 Task: Create a task  Upgrade and migrate company expense tracking to a cloud-based solution , assign it to team member softage.3@softage.net in the project ConduitTech and update the status of the task to  At Risk , set the priority of the task to Medium
Action: Mouse moved to (291, 463)
Screenshot: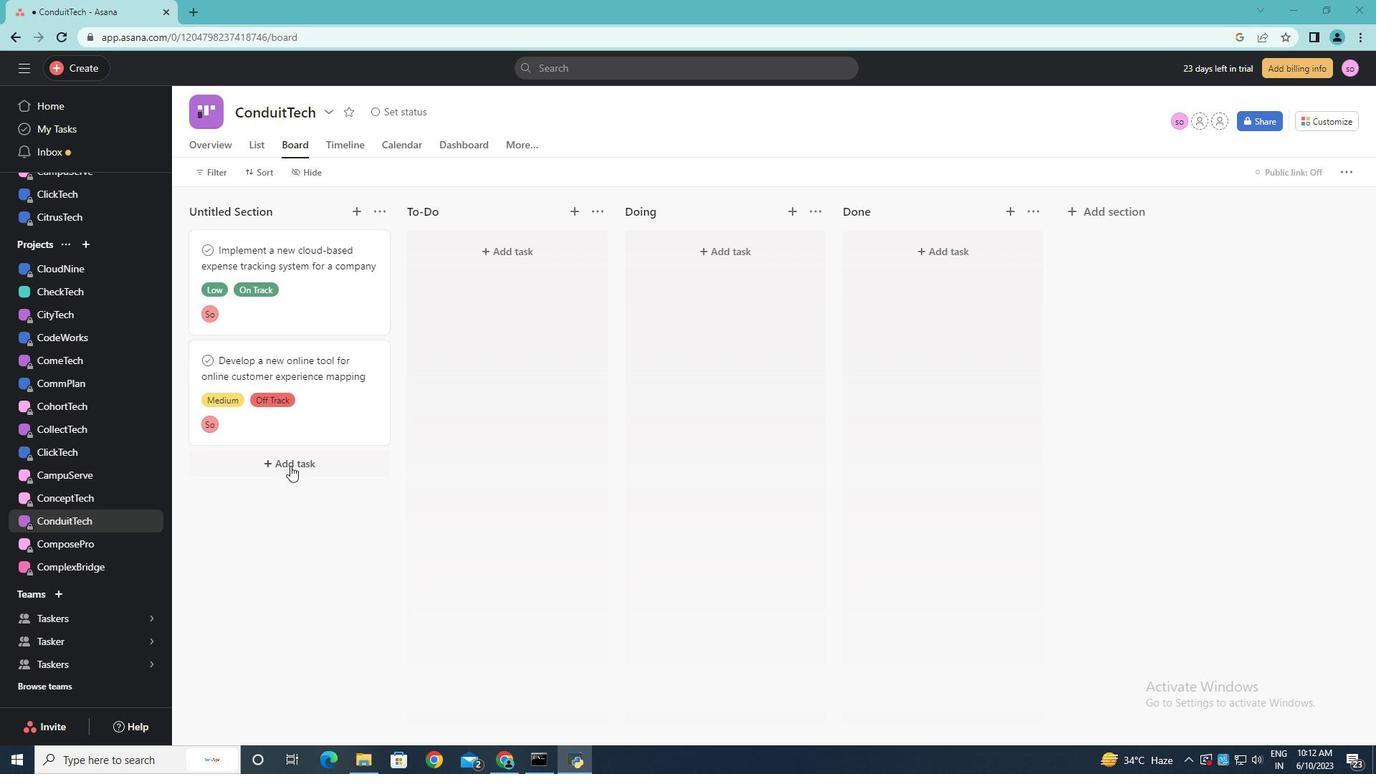 
Action: Mouse pressed left at (291, 463)
Screenshot: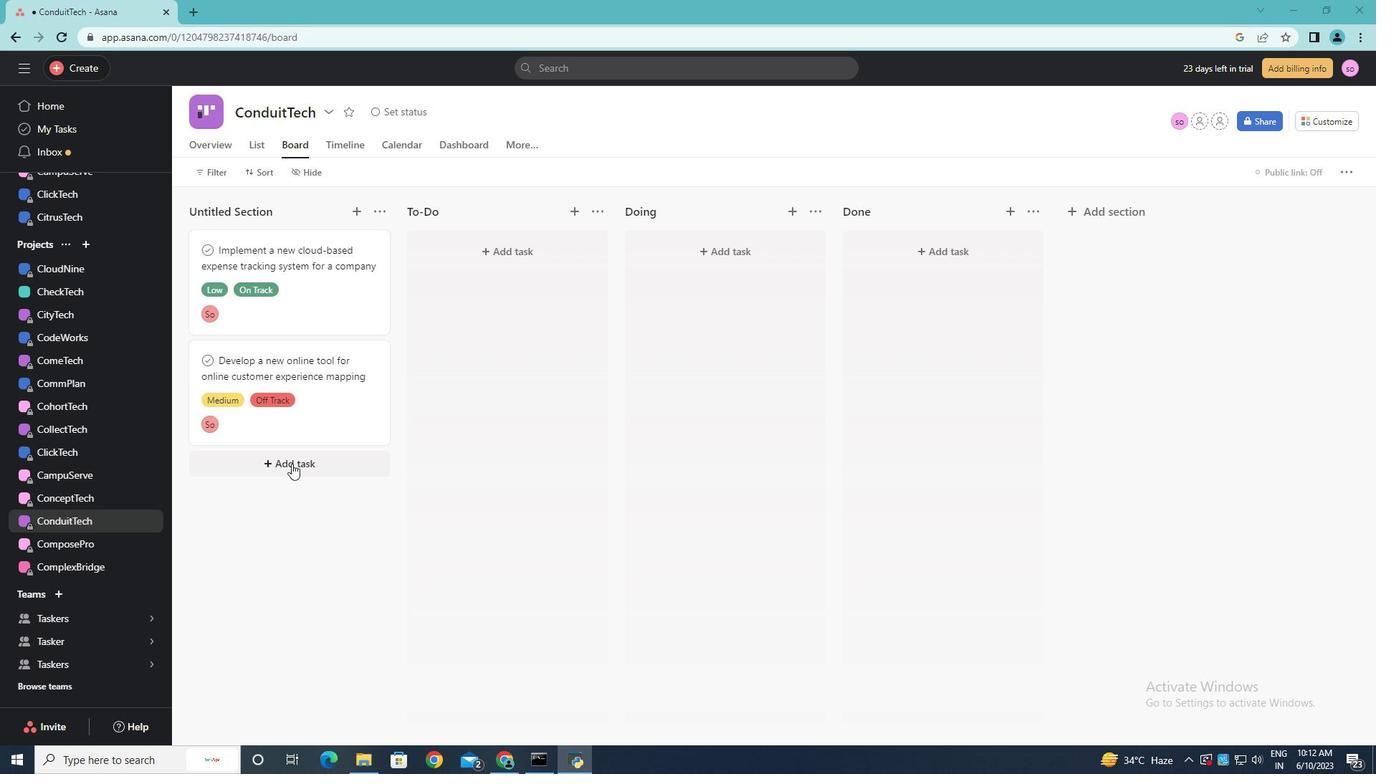 
Action: Key pressed <Key.shift>Upgrade<Key.space>and<Key.space>migrate<Key.space>company<Key.space>expense<Key.space>a<Key.backspace>tracking<Key.space>to<Key.space>as<Key.backspace><Key.space>cloud-based<Key.space>solution
Screenshot: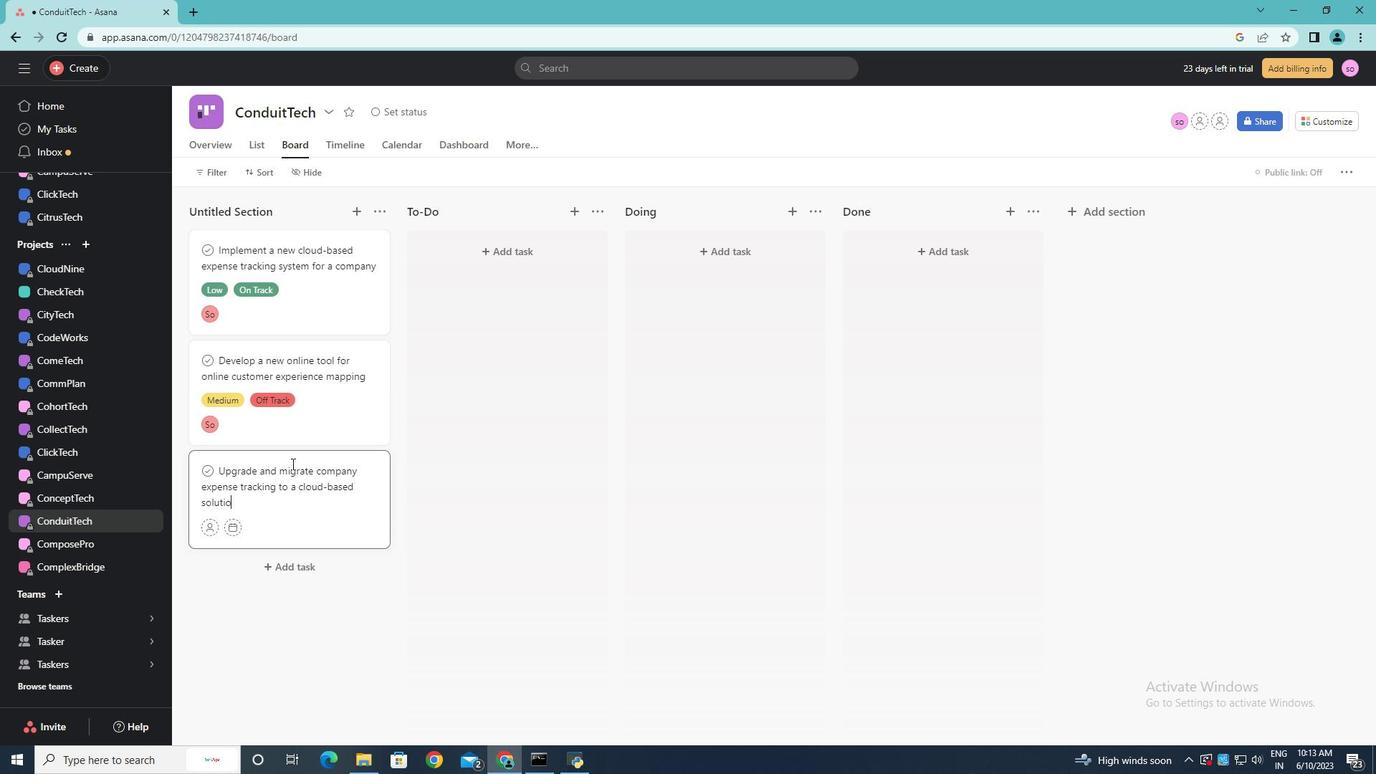 
Action: Mouse moved to (206, 528)
Screenshot: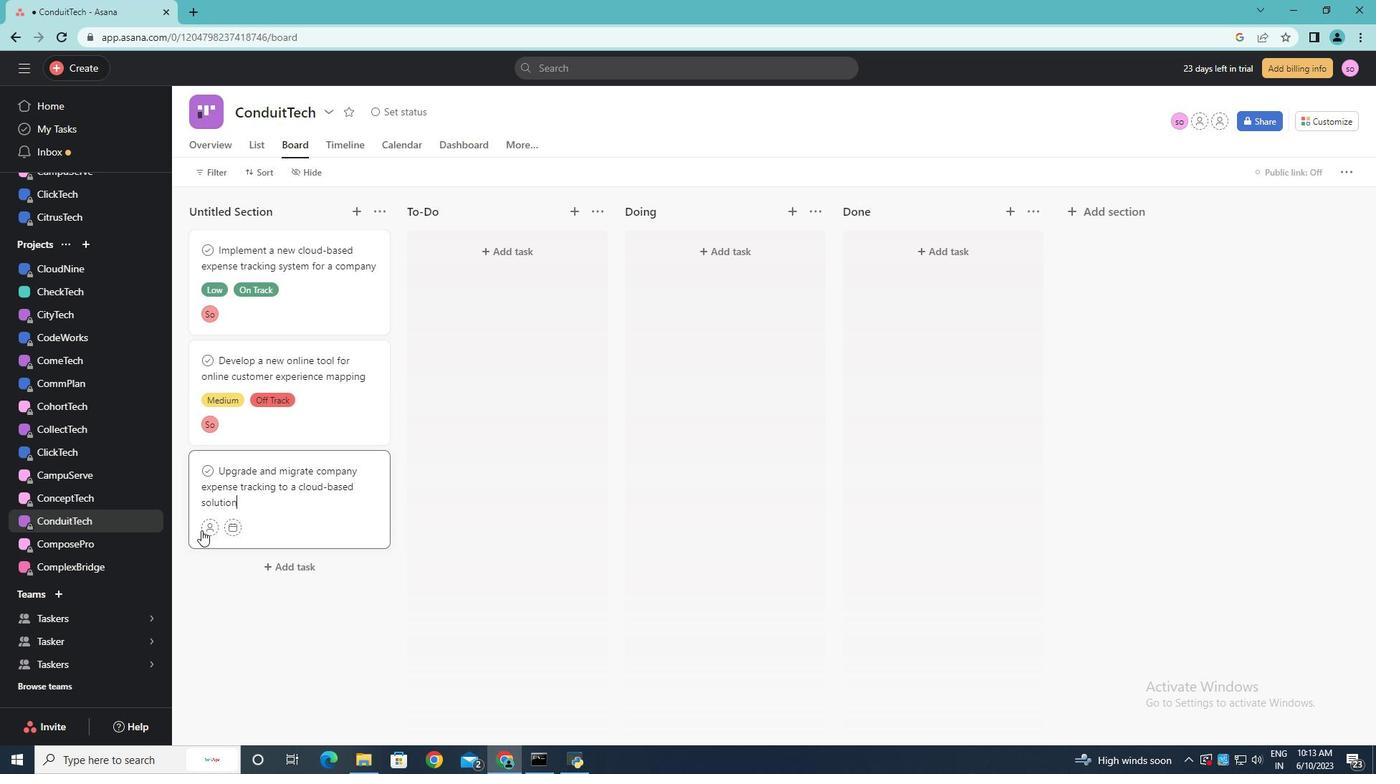 
Action: Mouse pressed left at (206, 528)
Screenshot: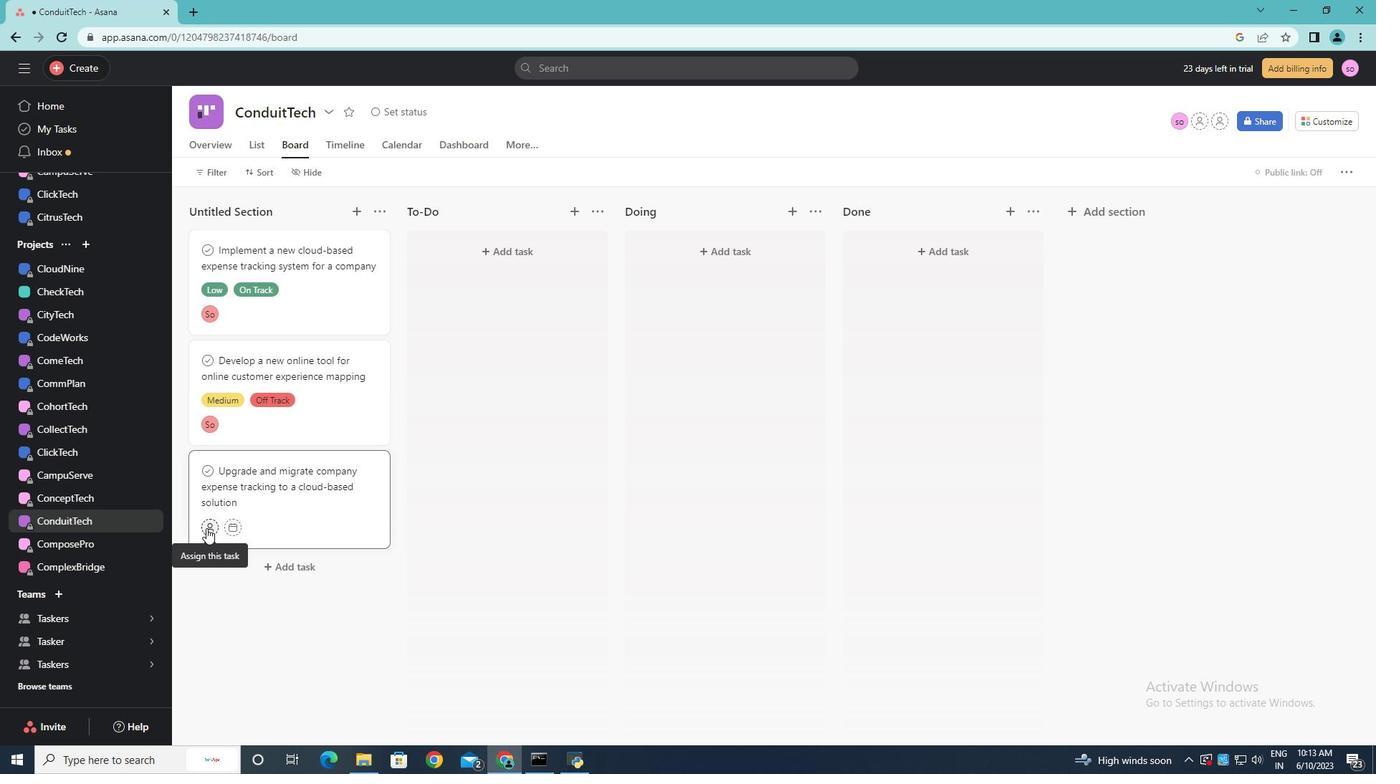 
Action: Key pressed softage.3<Key.shift>@softage.net<Key.enter>
Screenshot: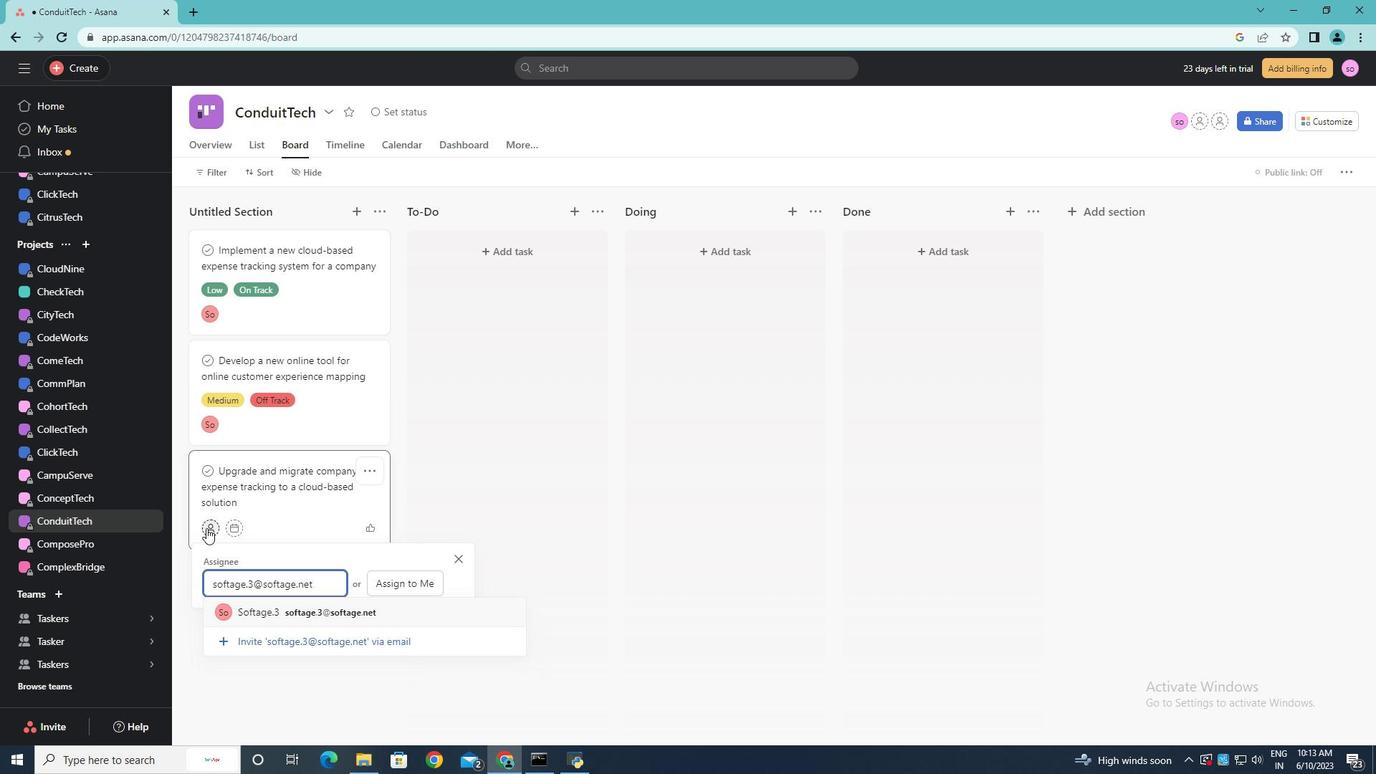 
Action: Mouse moved to (275, 484)
Screenshot: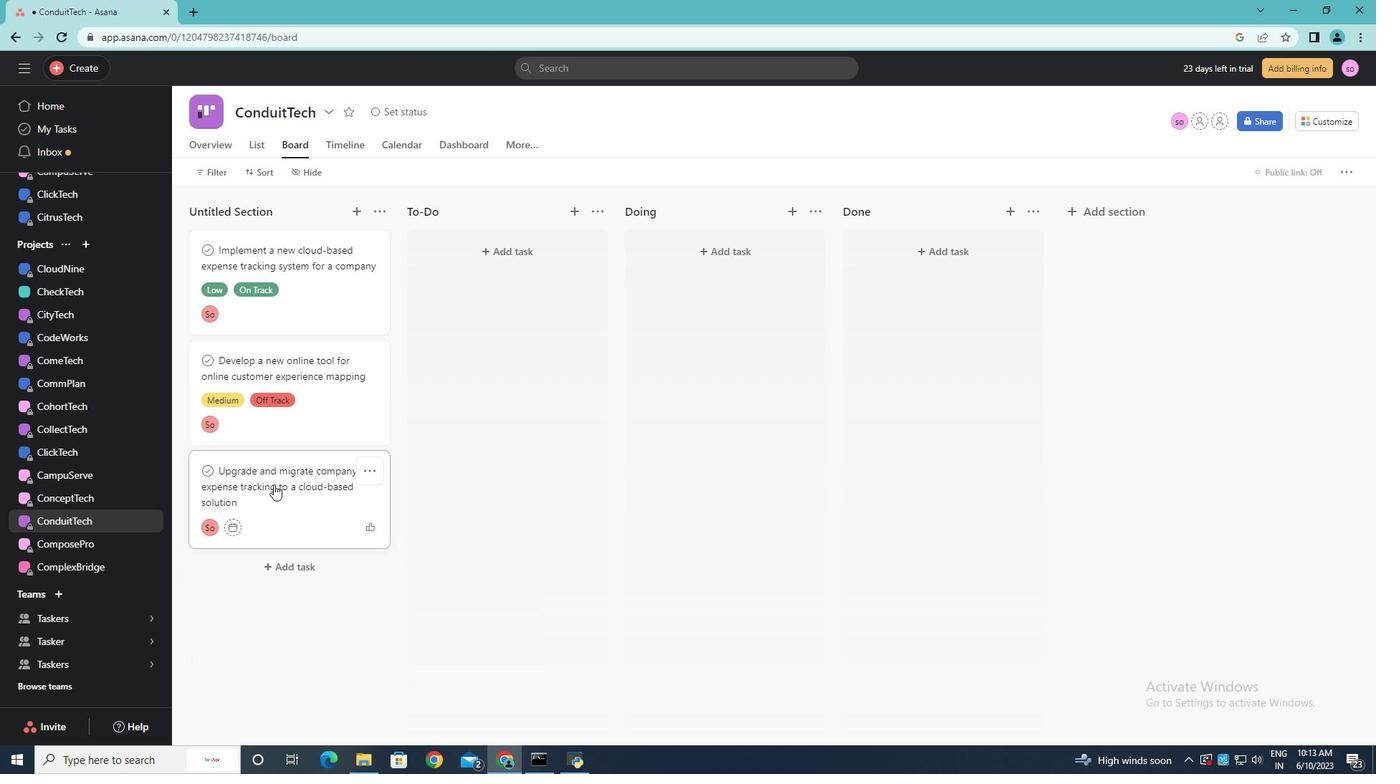 
Action: Mouse pressed left at (275, 484)
Screenshot: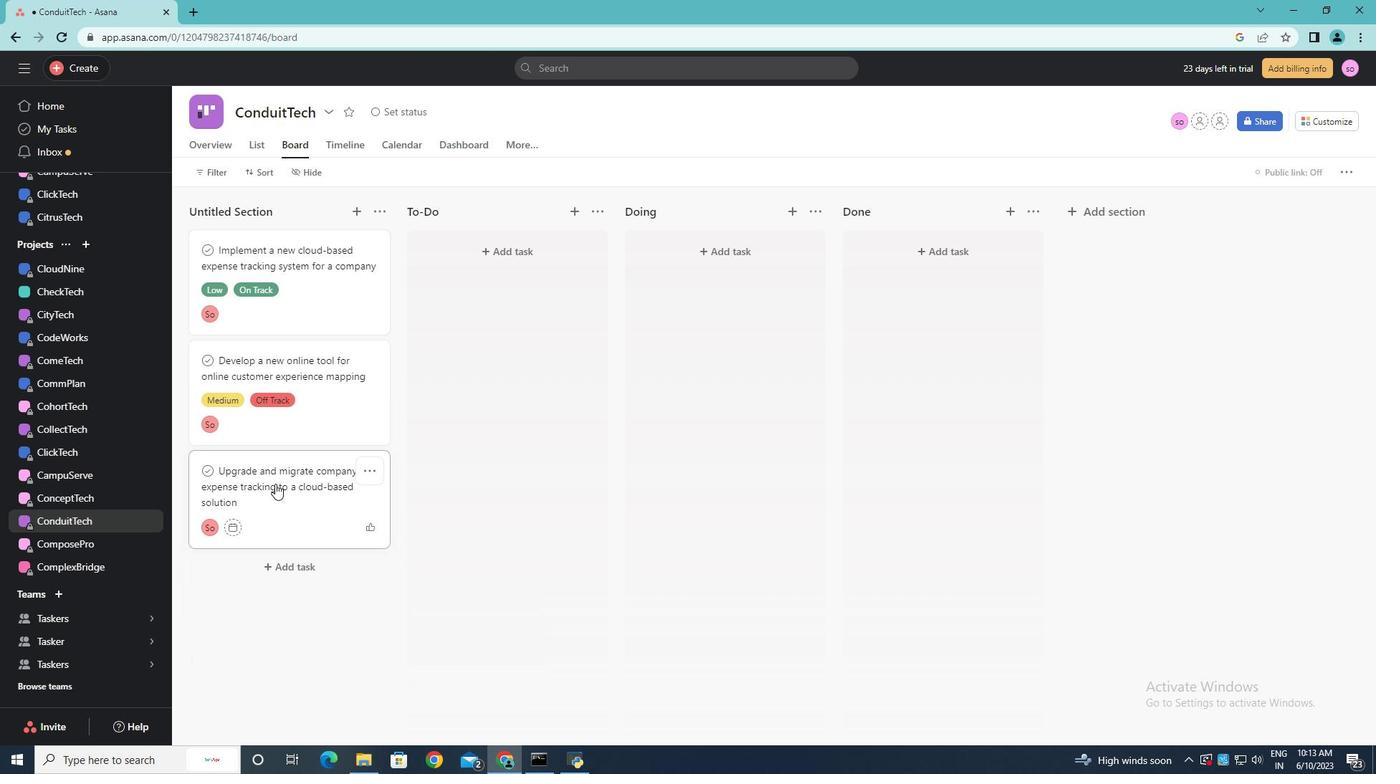 
Action: Mouse moved to (1056, 443)
Screenshot: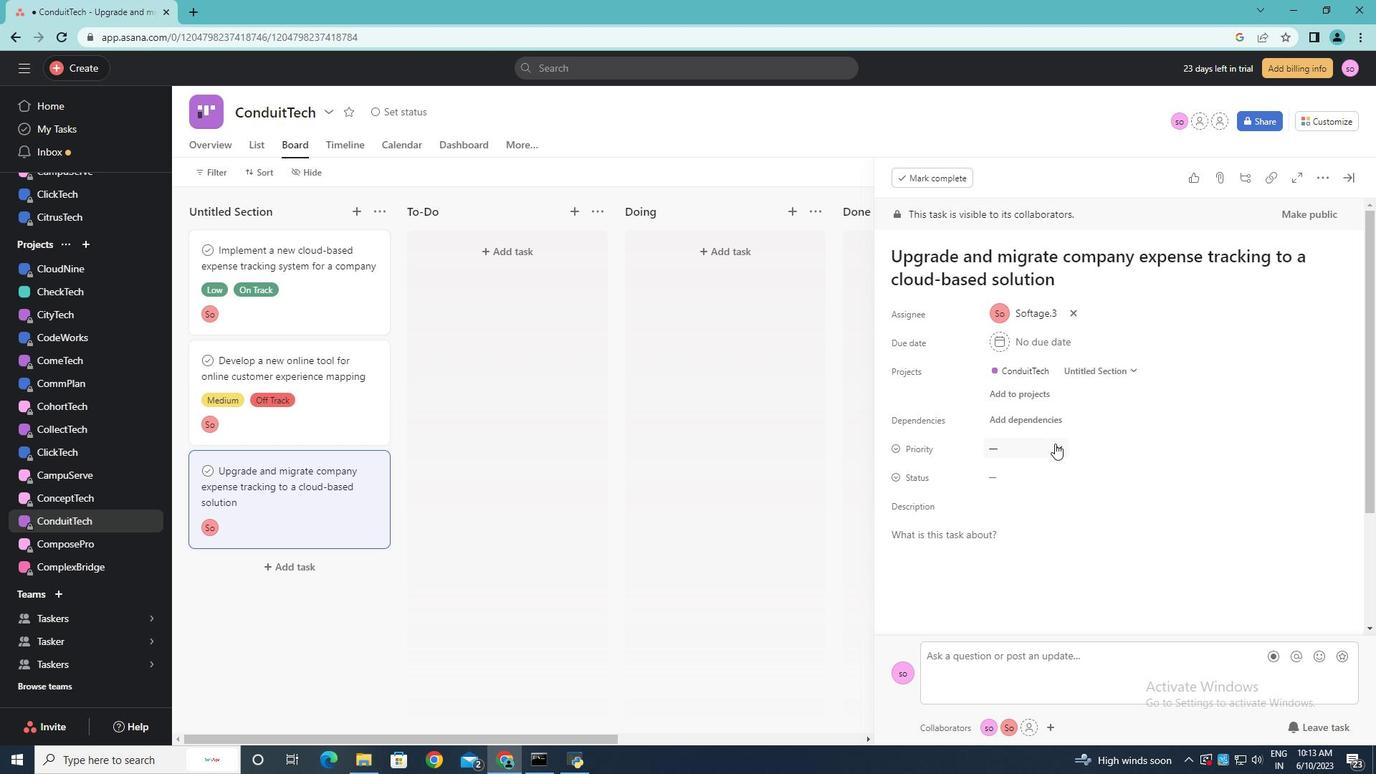 
Action: Mouse pressed left at (1056, 443)
Screenshot: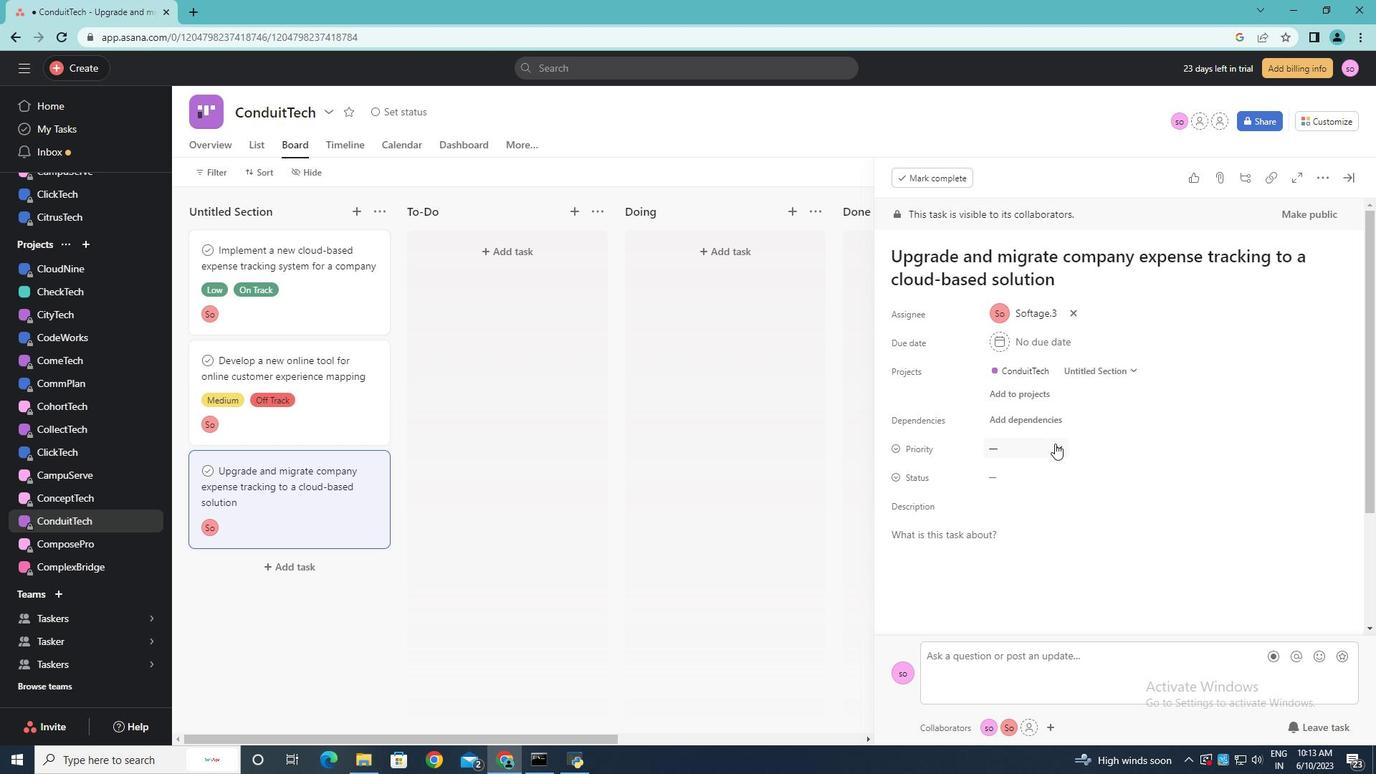 
Action: Mouse moved to (1044, 524)
Screenshot: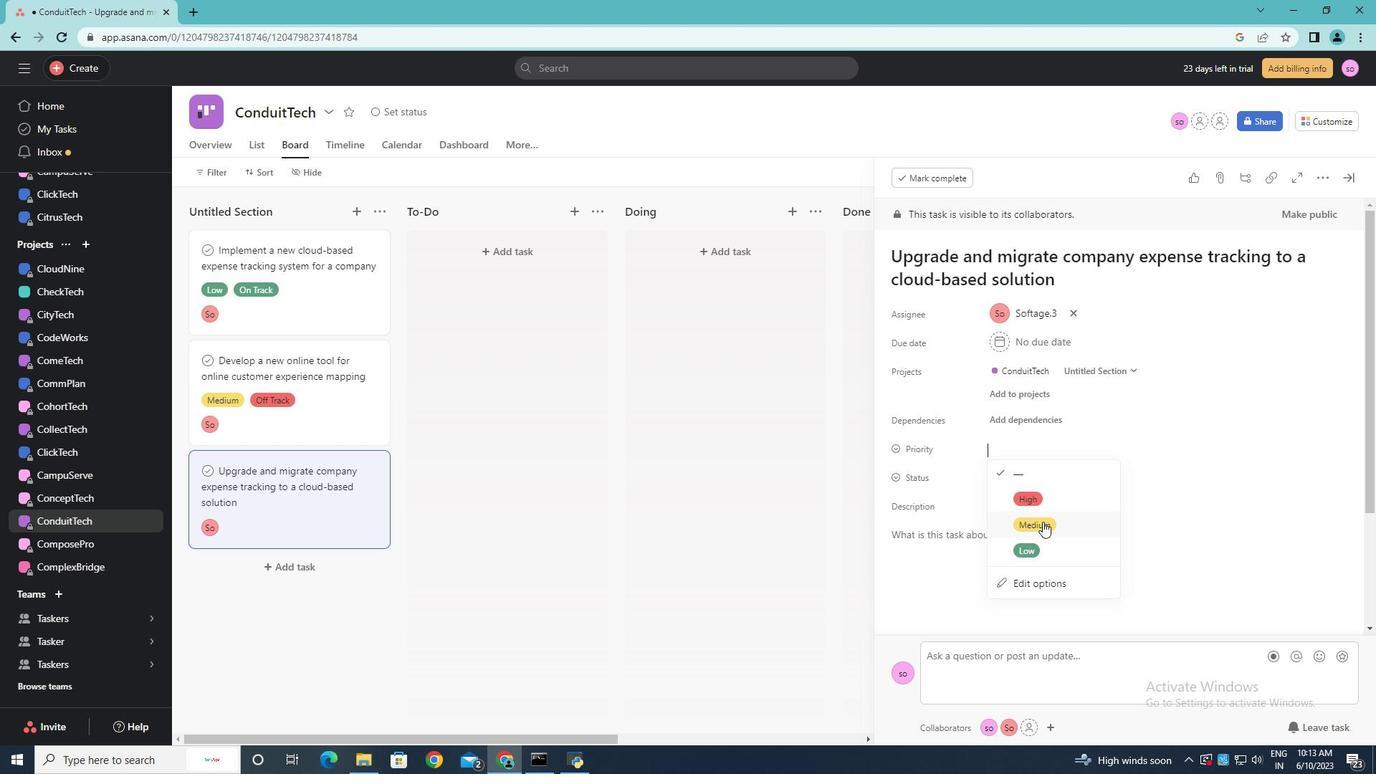
Action: Mouse pressed left at (1044, 524)
Screenshot: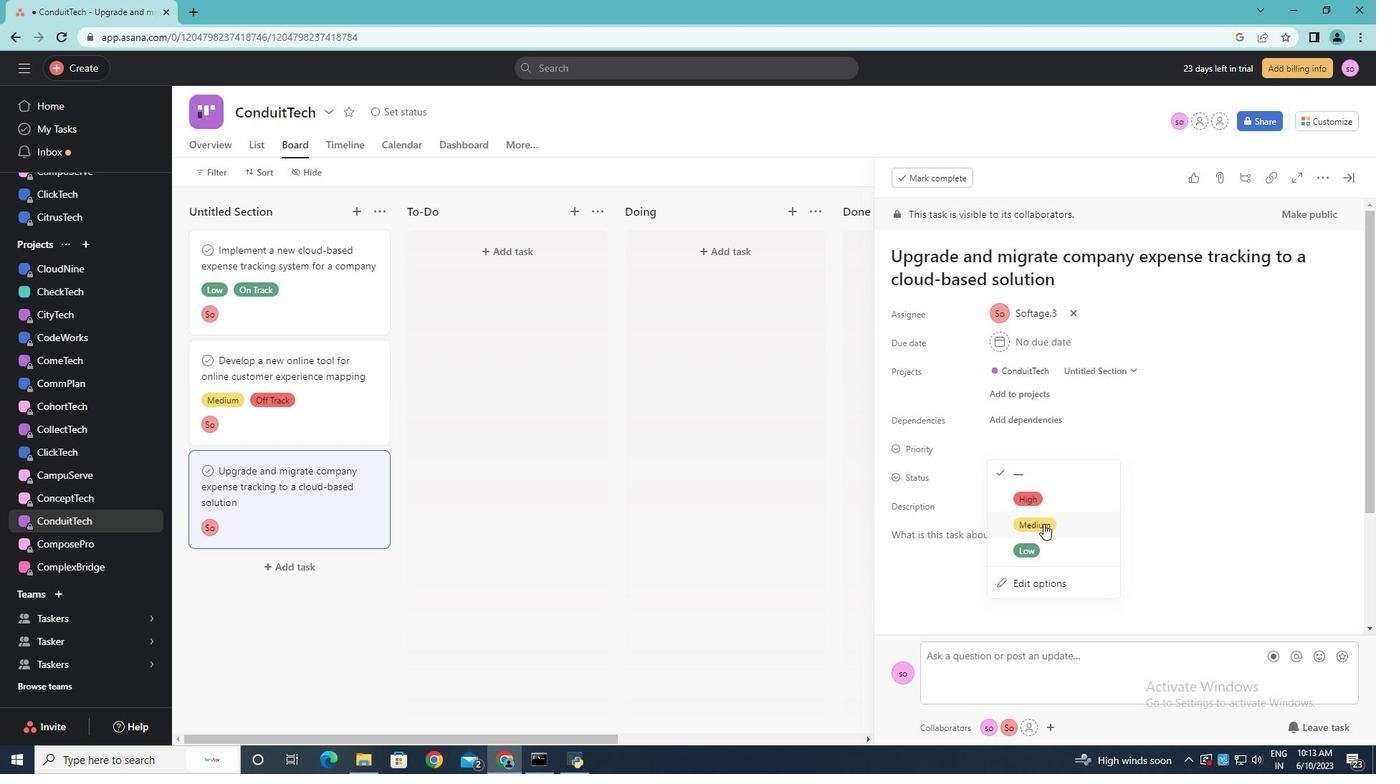 
Action: Mouse moved to (1059, 474)
Screenshot: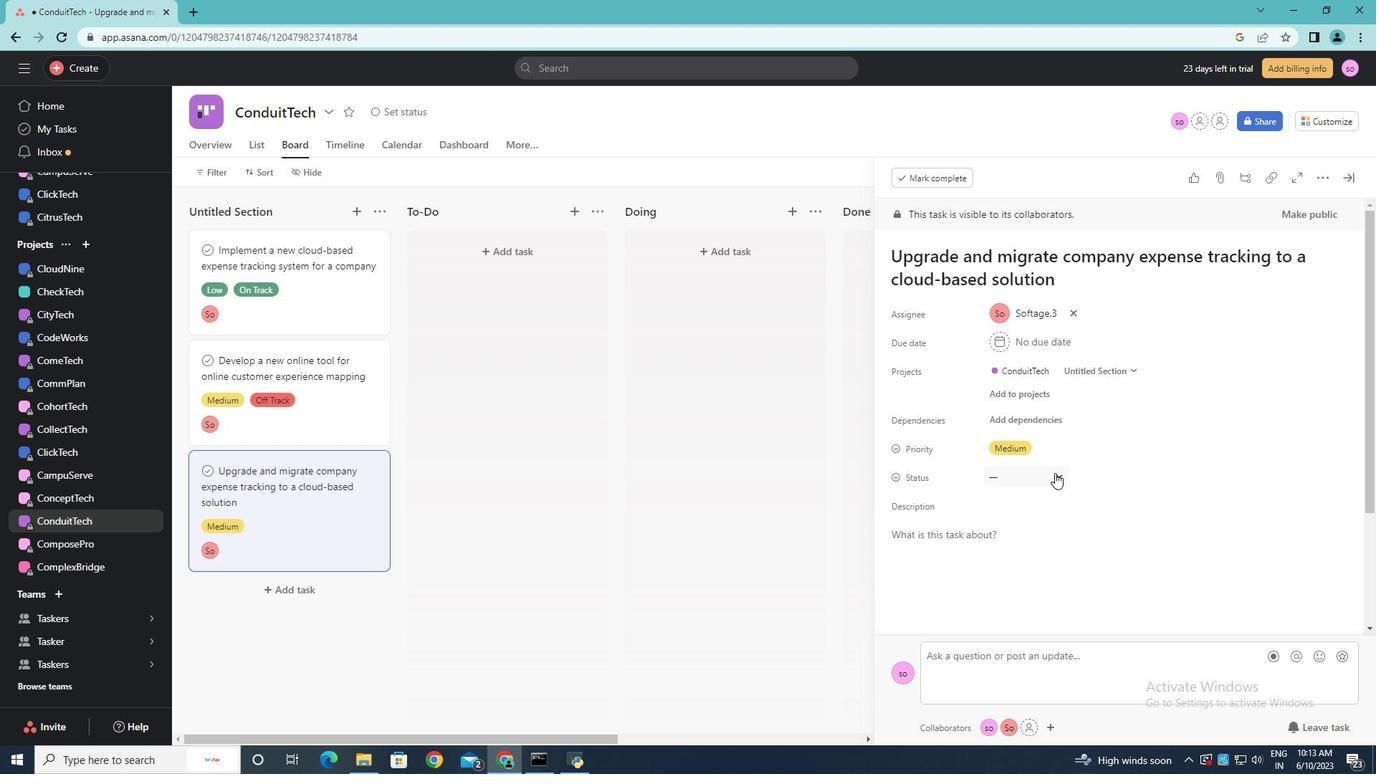 
Action: Mouse pressed left at (1059, 474)
Screenshot: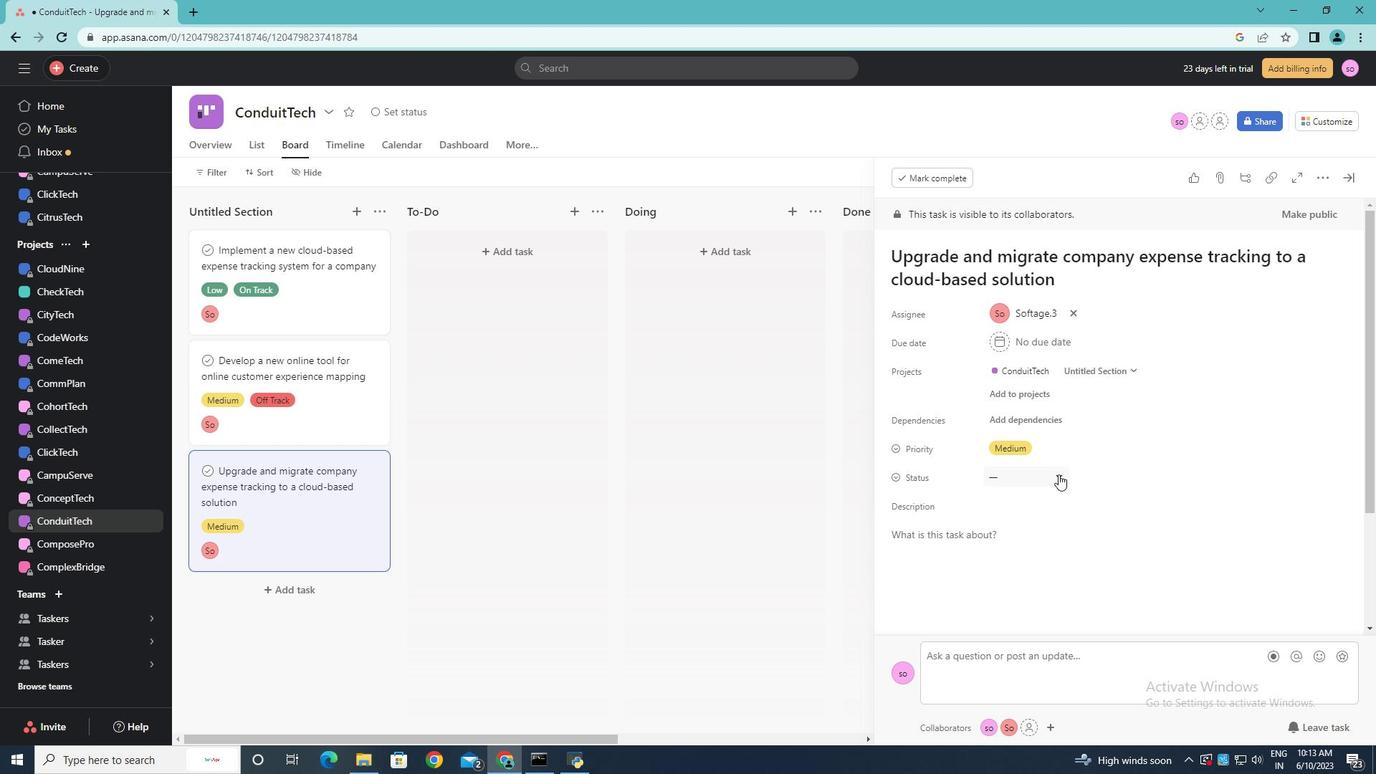 
Action: Mouse moved to (1036, 575)
Screenshot: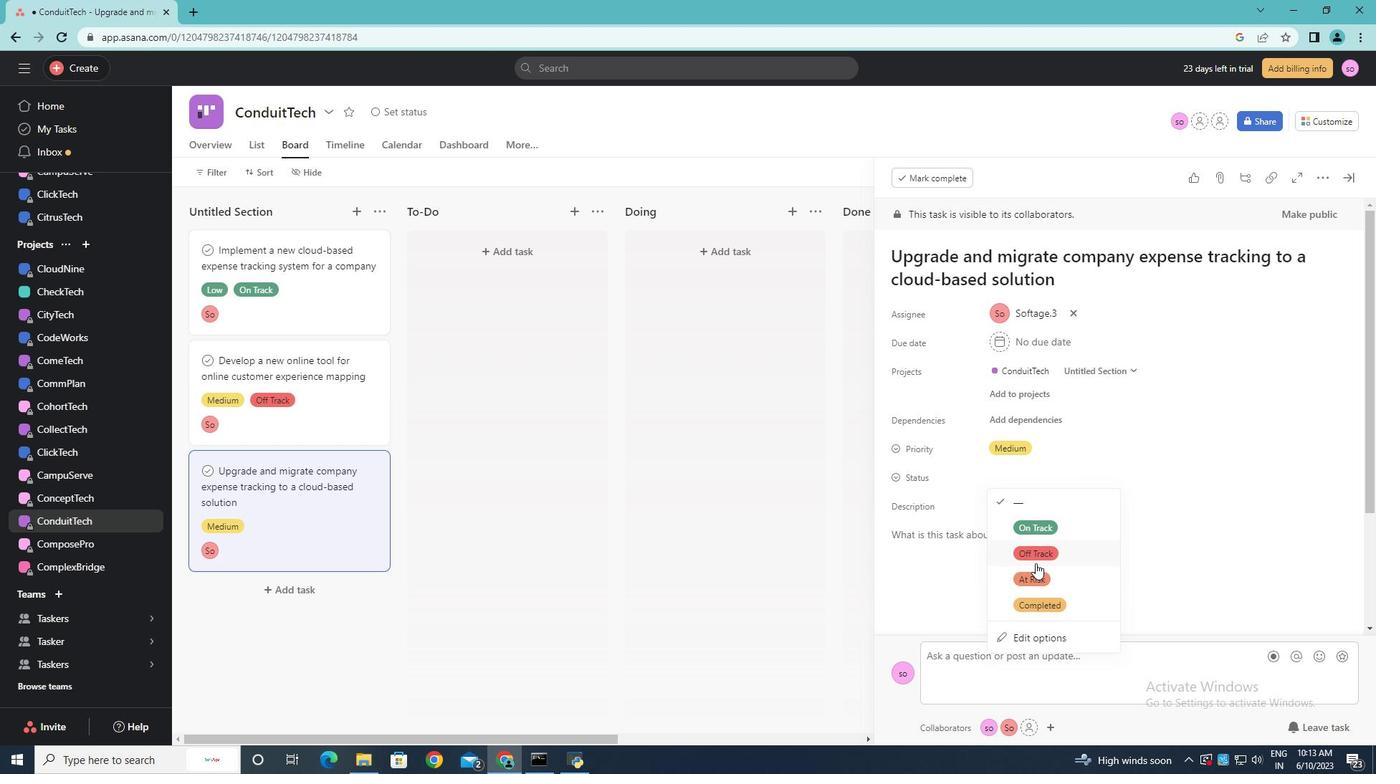 
Action: Mouse pressed left at (1036, 575)
Screenshot: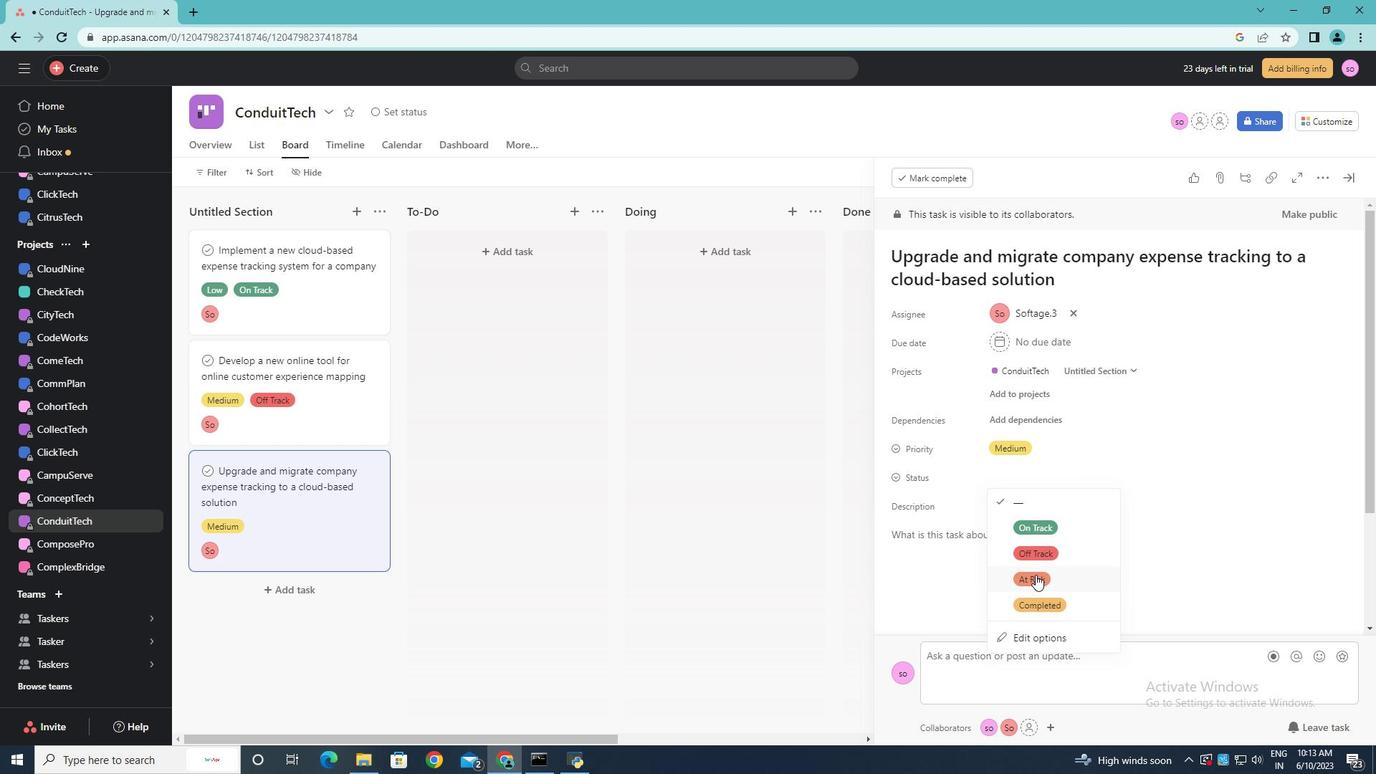 
Action: Mouse moved to (1171, 465)
Screenshot: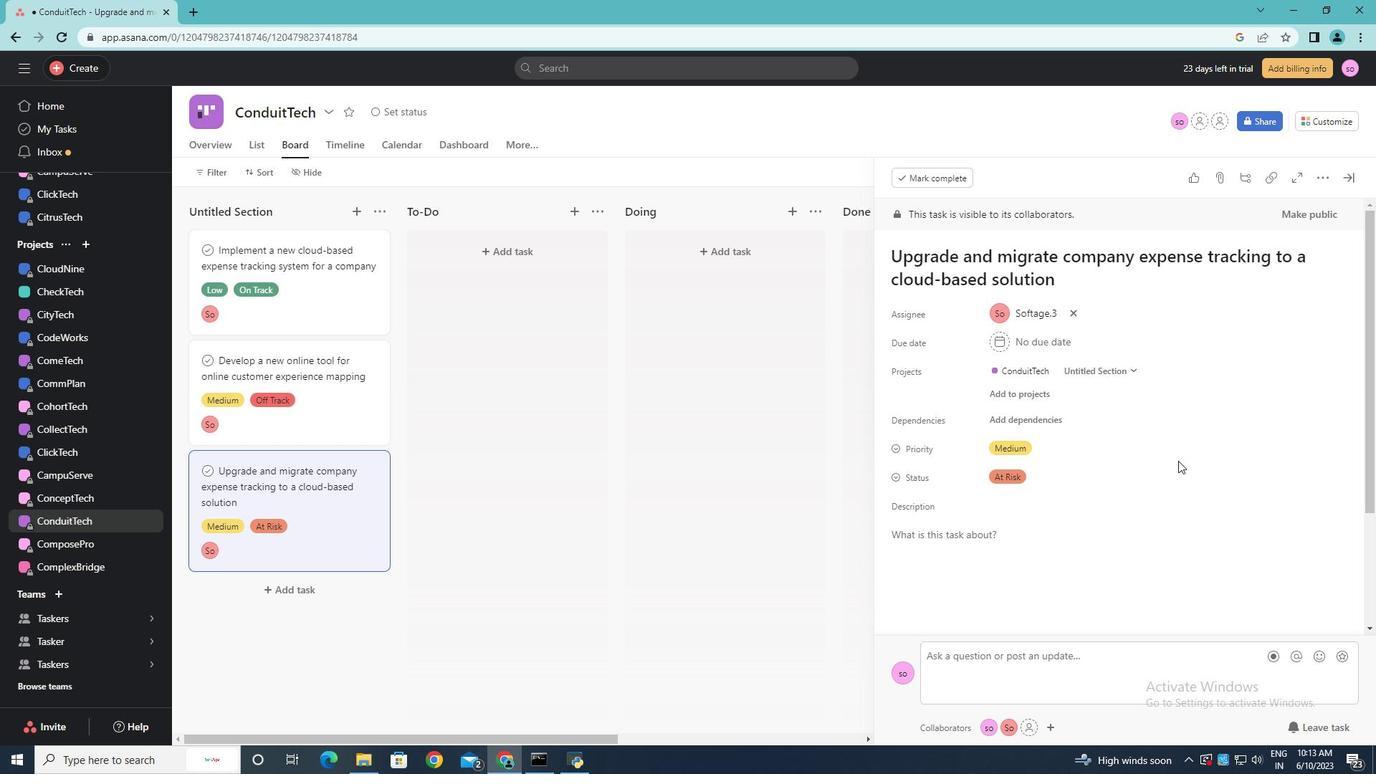 
Action: Mouse scrolled (1171, 464) with delta (0, 0)
Screenshot: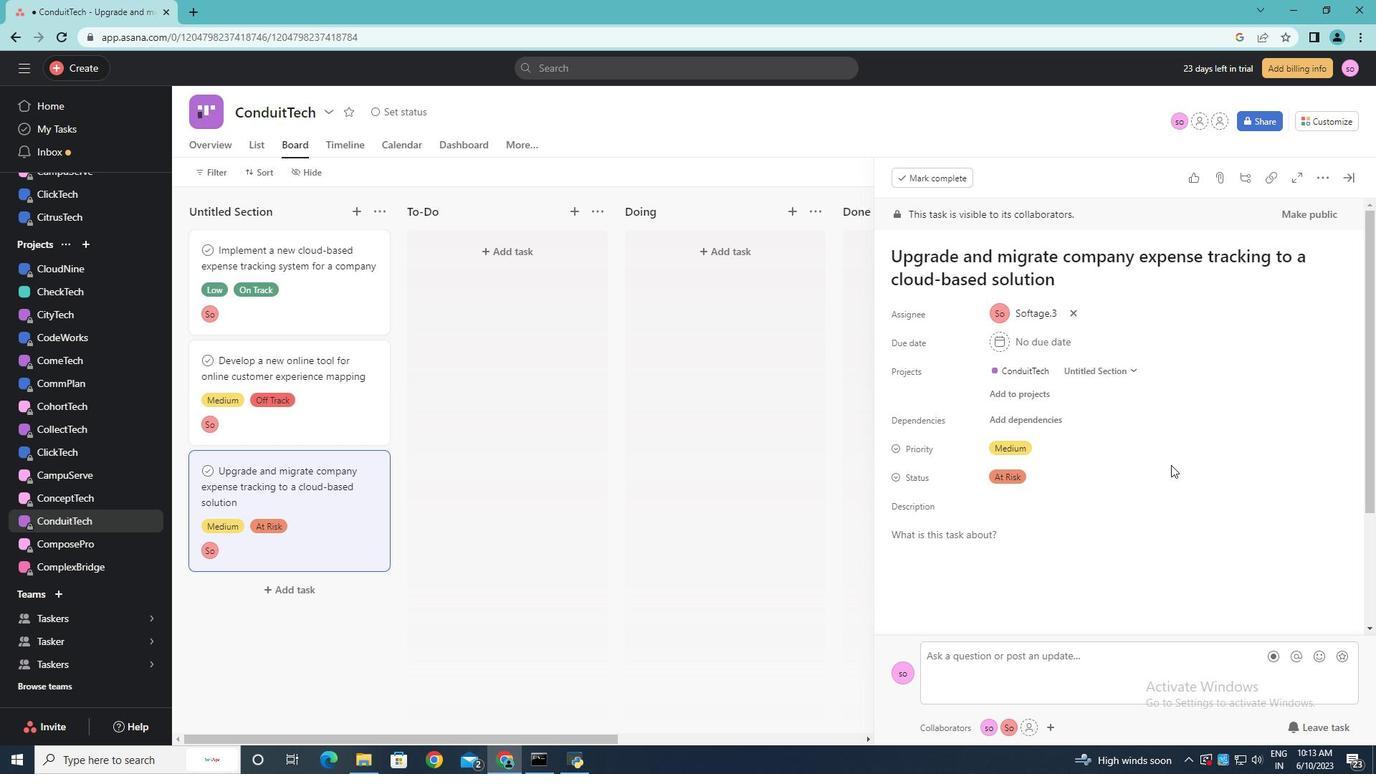 
Action: Mouse scrolled (1171, 464) with delta (0, 0)
Screenshot: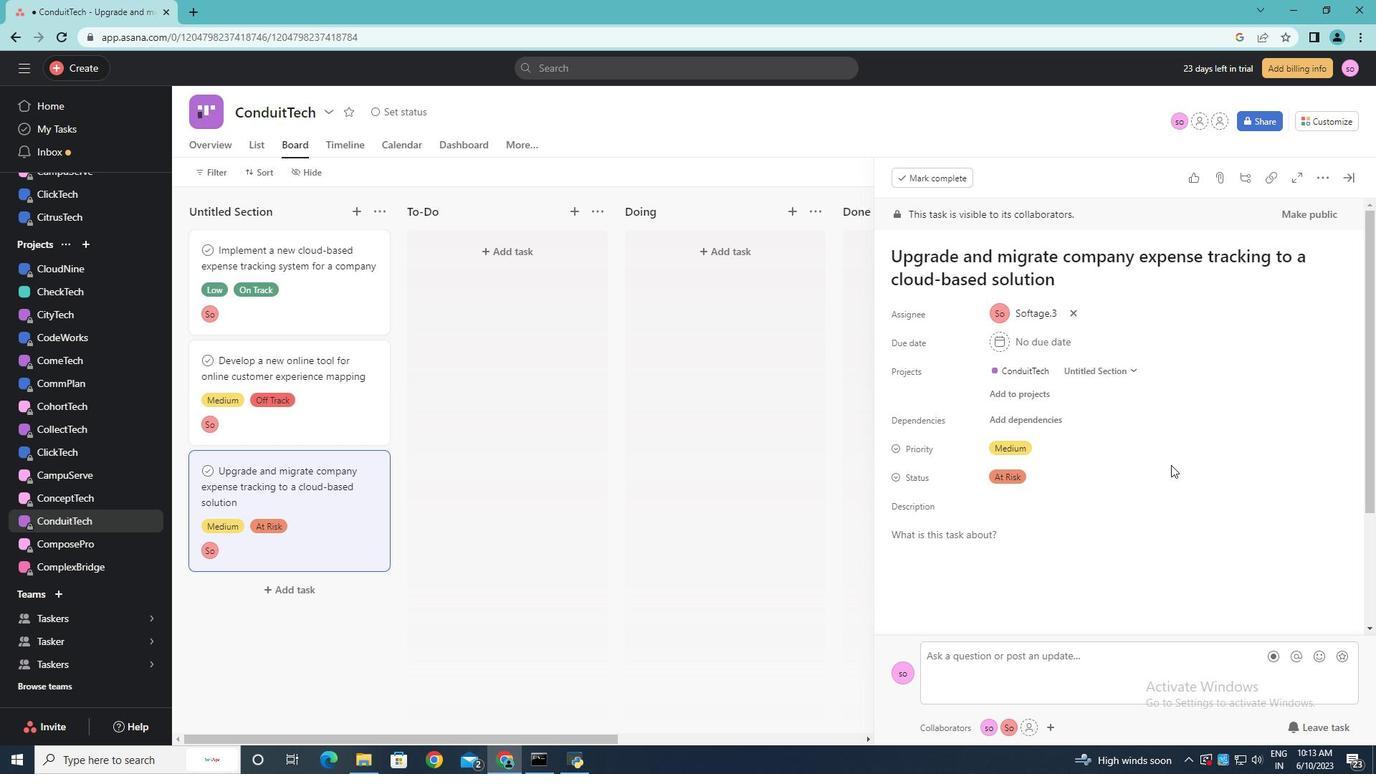 
Action: Mouse scrolled (1171, 464) with delta (0, 0)
Screenshot: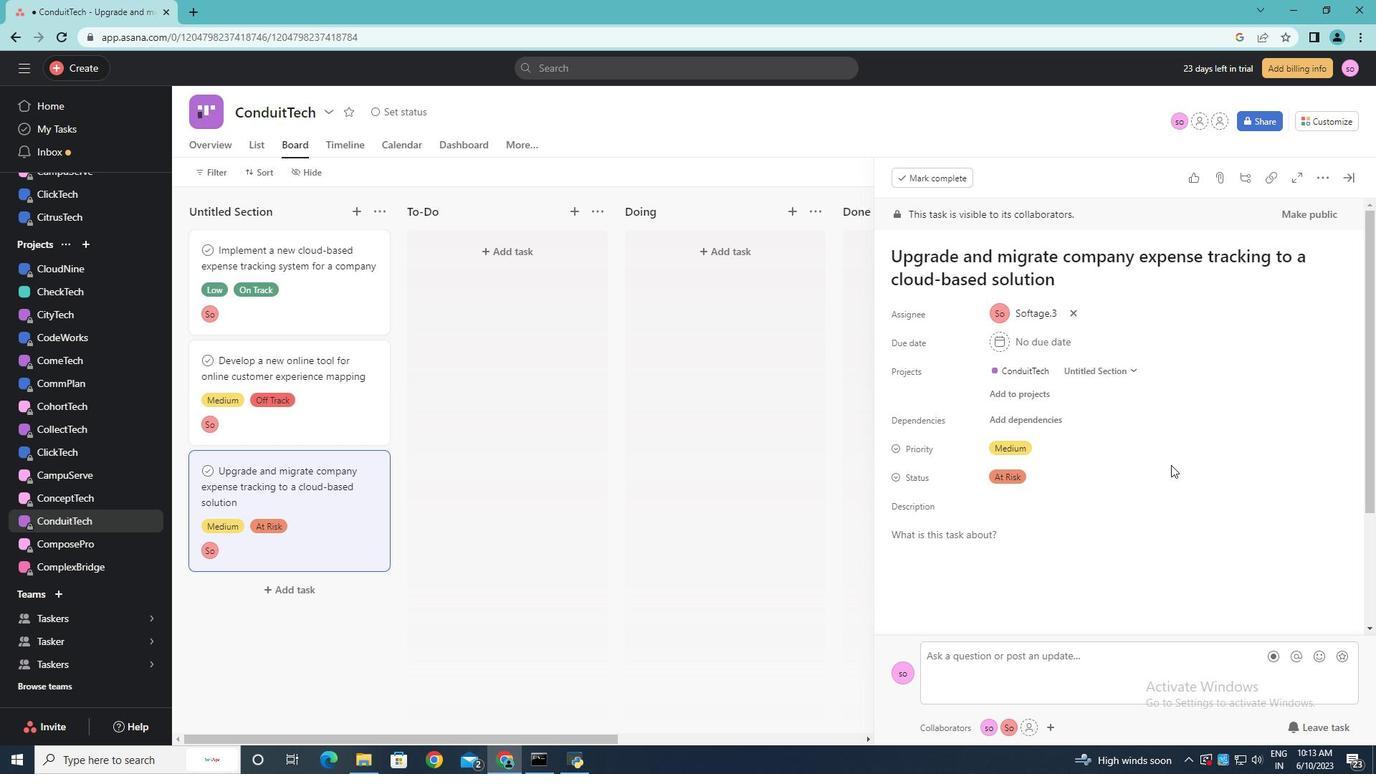 
Action: Mouse scrolled (1171, 464) with delta (0, 0)
Screenshot: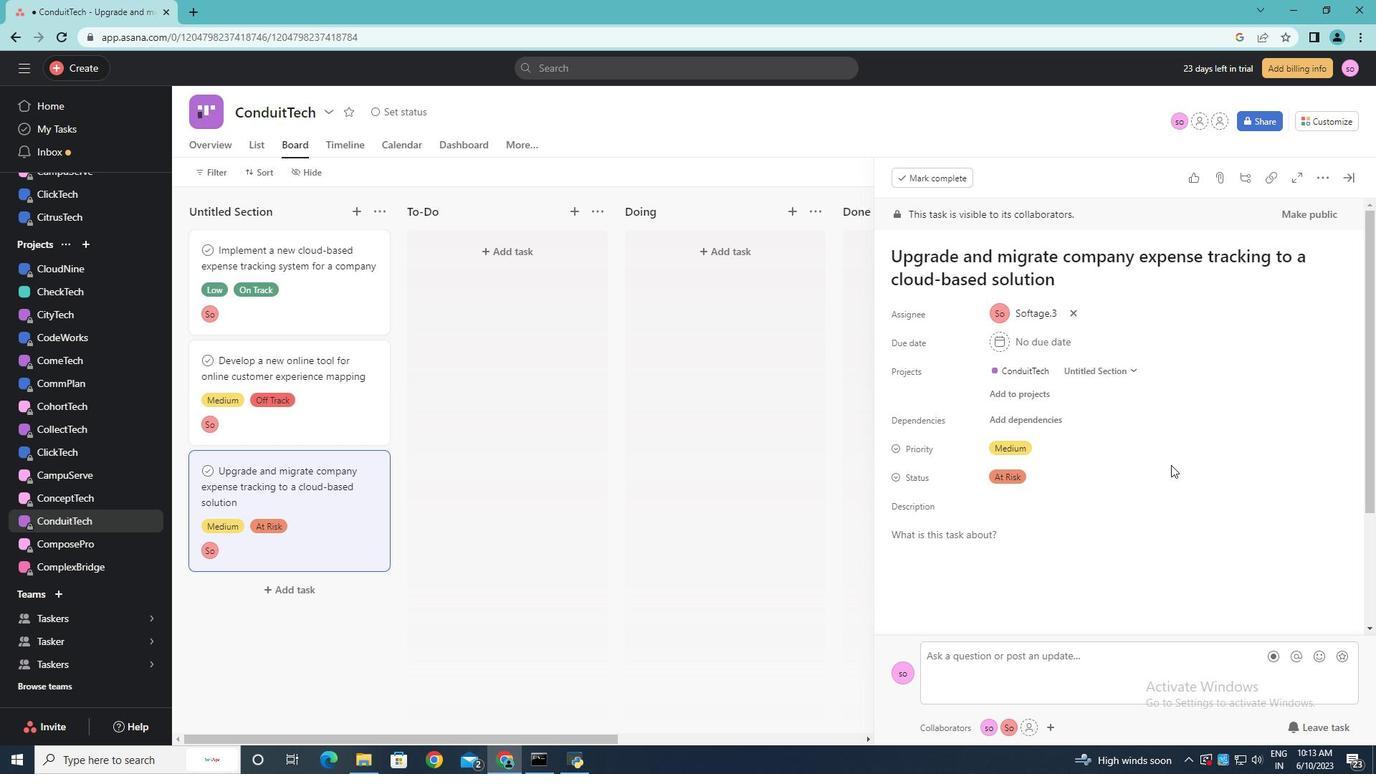 
Action: Mouse scrolled (1171, 464) with delta (0, 0)
Screenshot: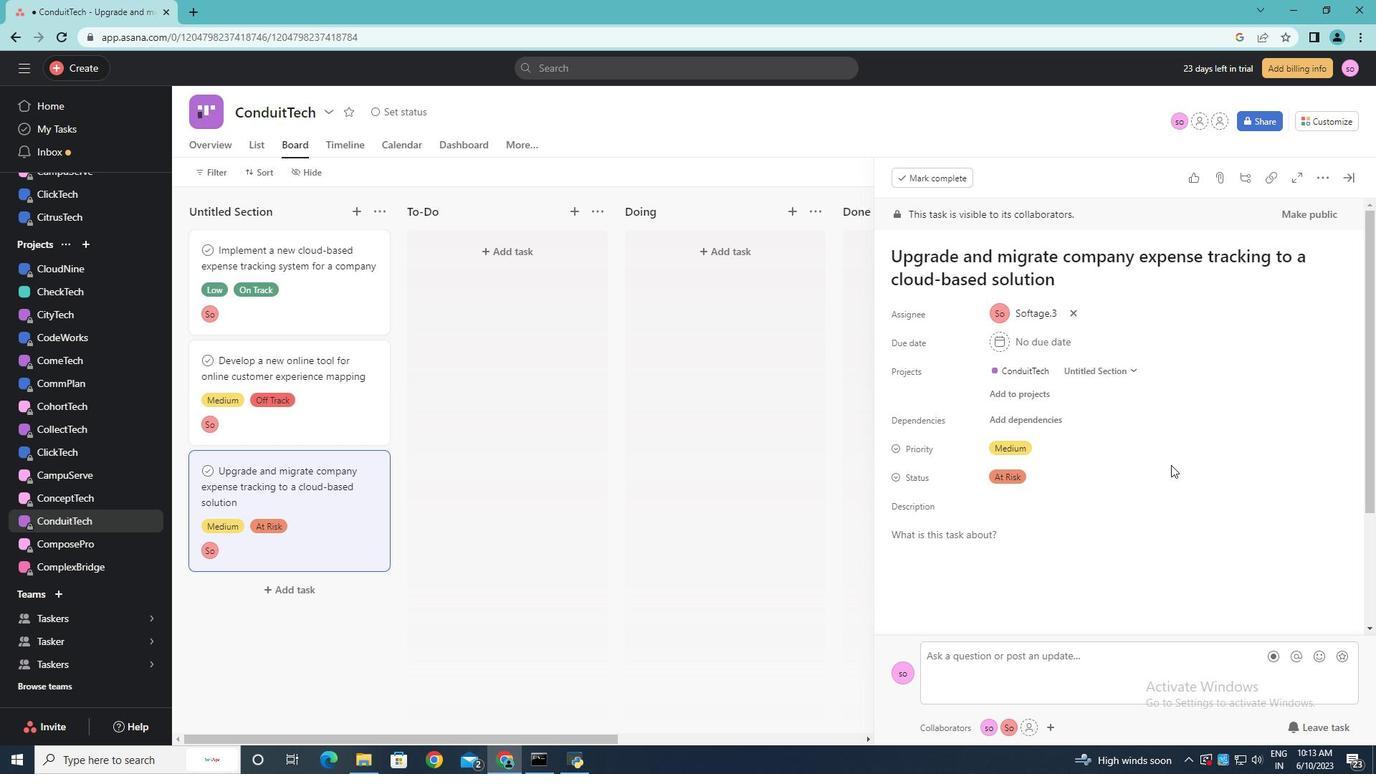 
Action: Mouse moved to (1356, 180)
Screenshot: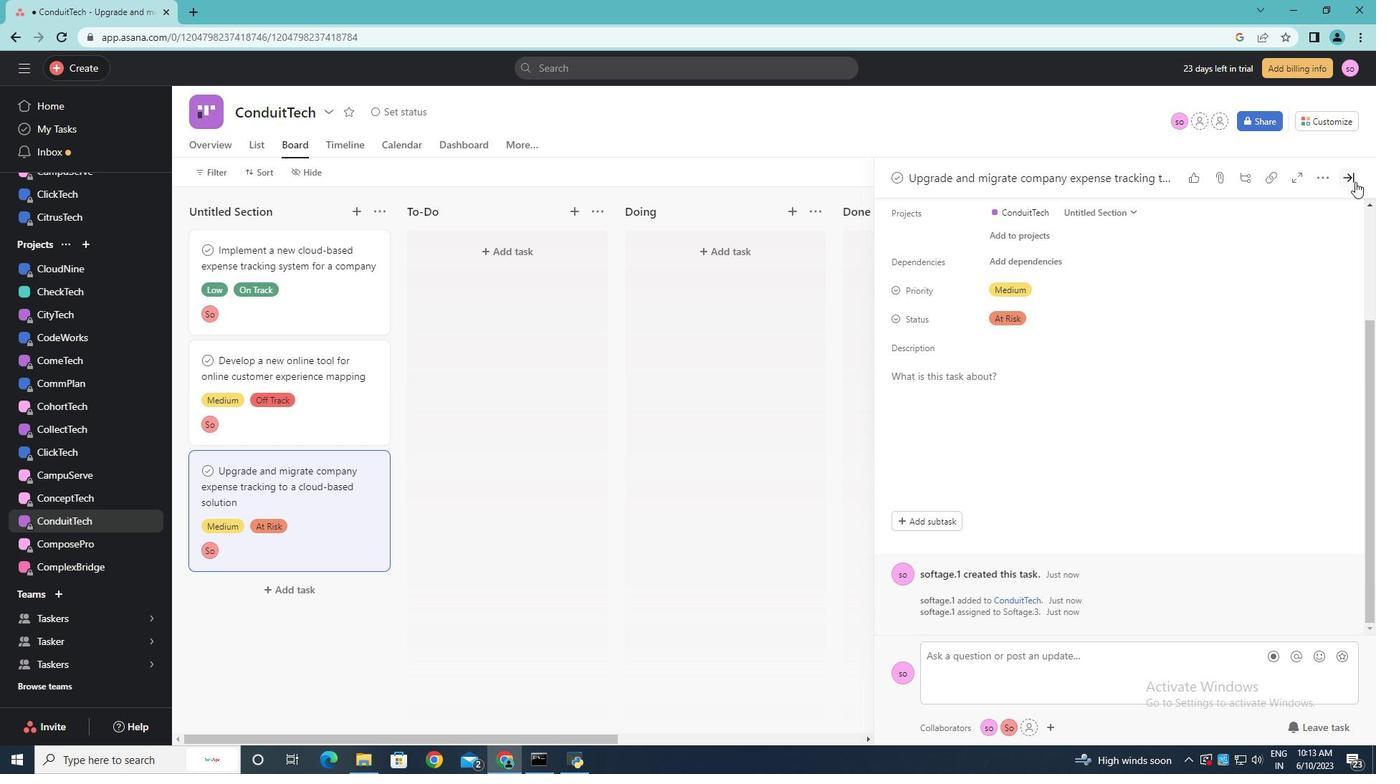 
Action: Mouse pressed left at (1356, 180)
Screenshot: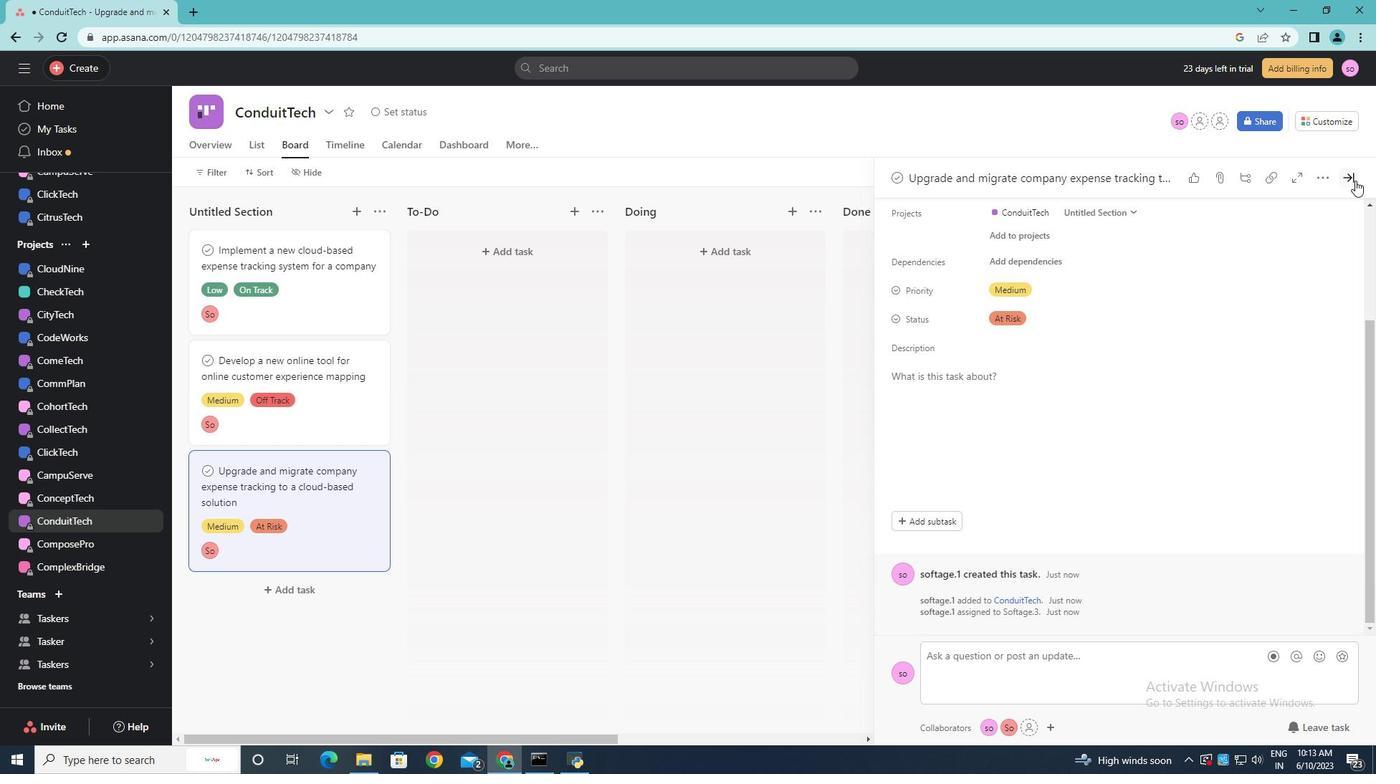 
Action: Mouse moved to (1047, 458)
Screenshot: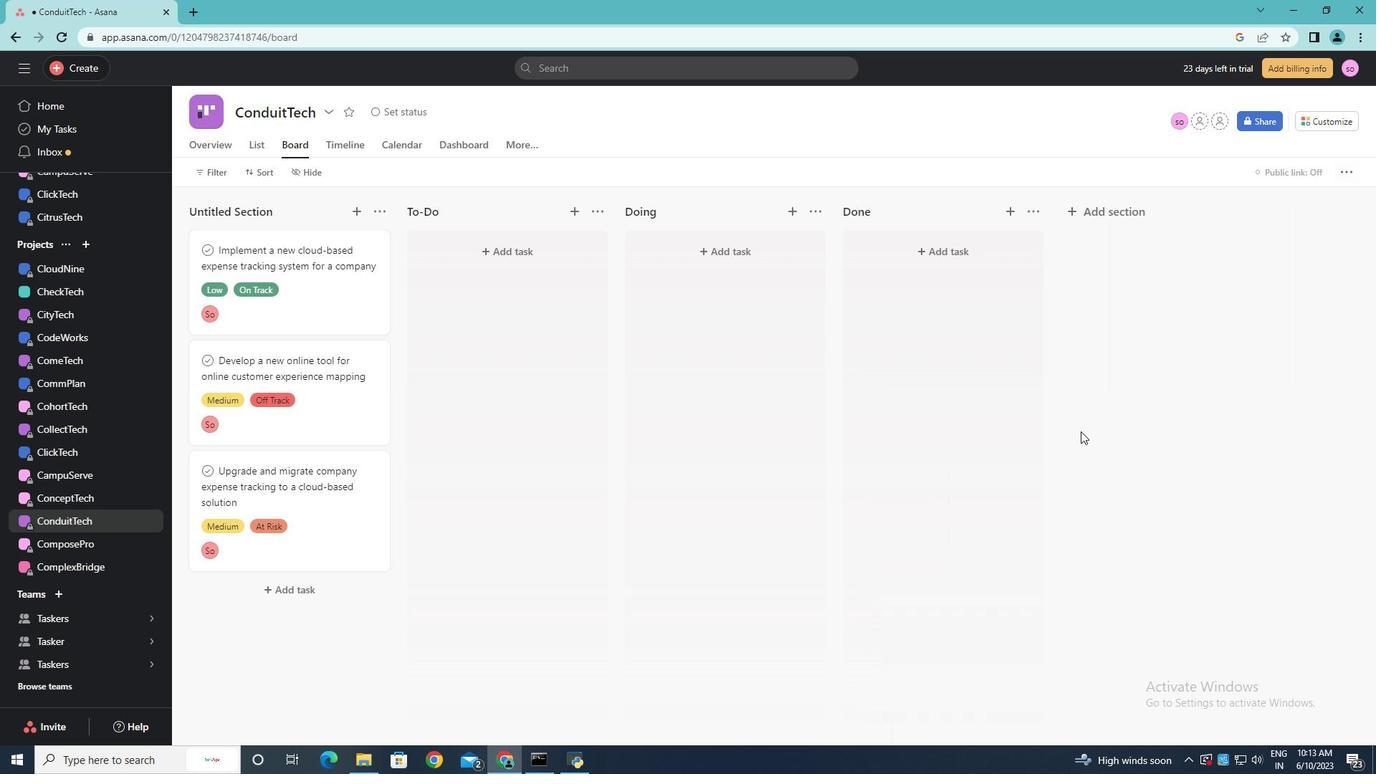 
Action: Mouse pressed left at (1047, 458)
Screenshot: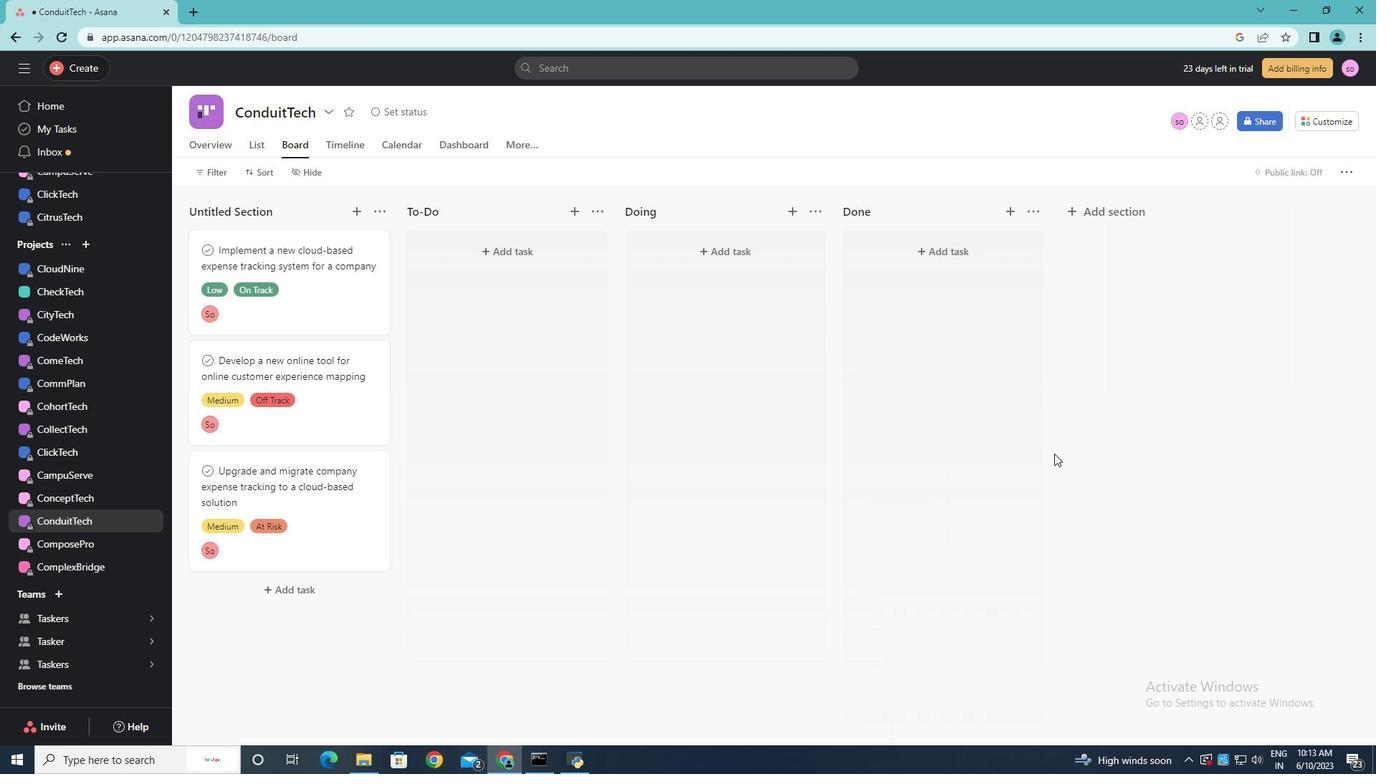 
